 Task: Create a task  Create a new online platform for car rental services , assign it to team member softage.1@softage.net in the project AgileNexus and update the status of the task to  On Track  , set the priority of the task to Low
Action: Mouse moved to (78, 271)
Screenshot: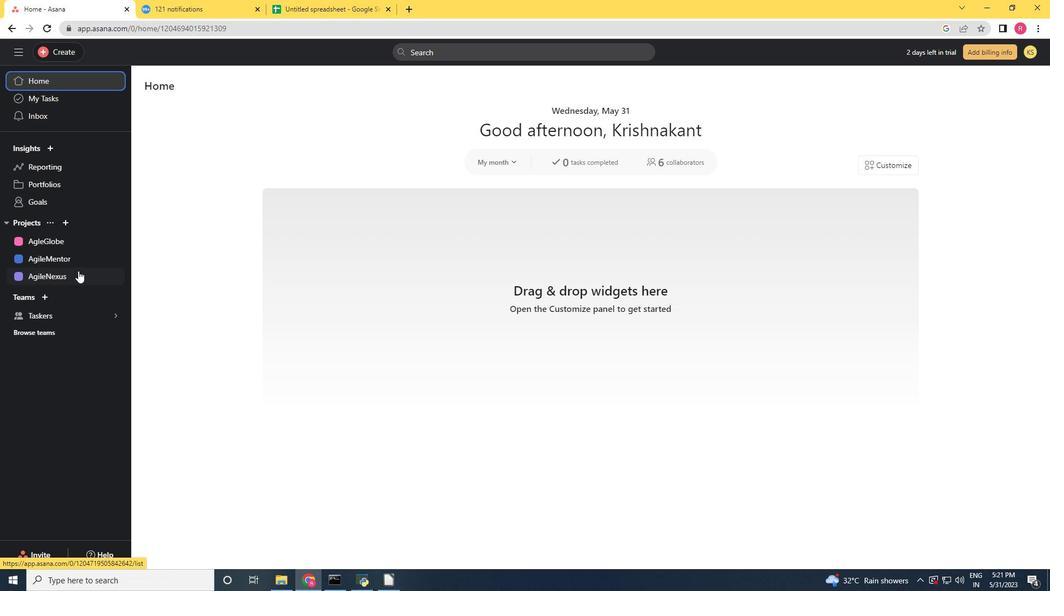 
Action: Mouse pressed left at (78, 271)
Screenshot: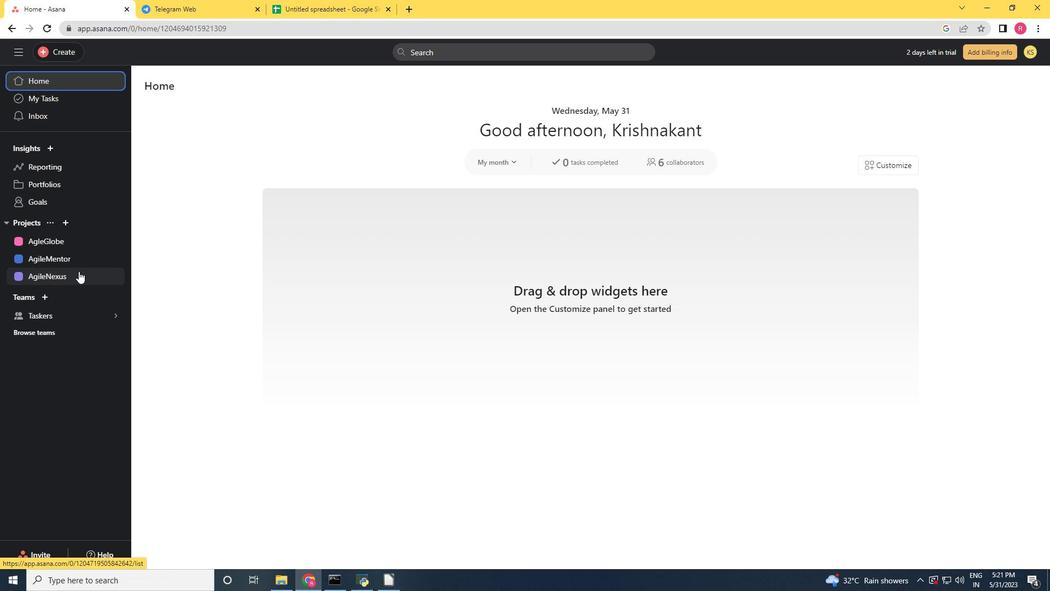 
Action: Mouse moved to (61, 44)
Screenshot: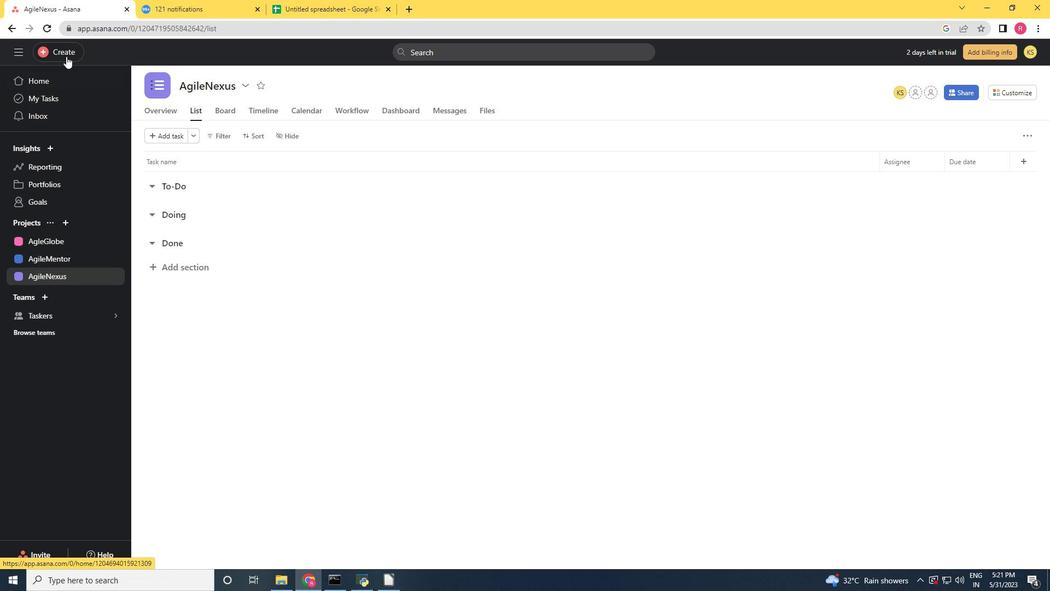 
Action: Mouse pressed left at (61, 44)
Screenshot: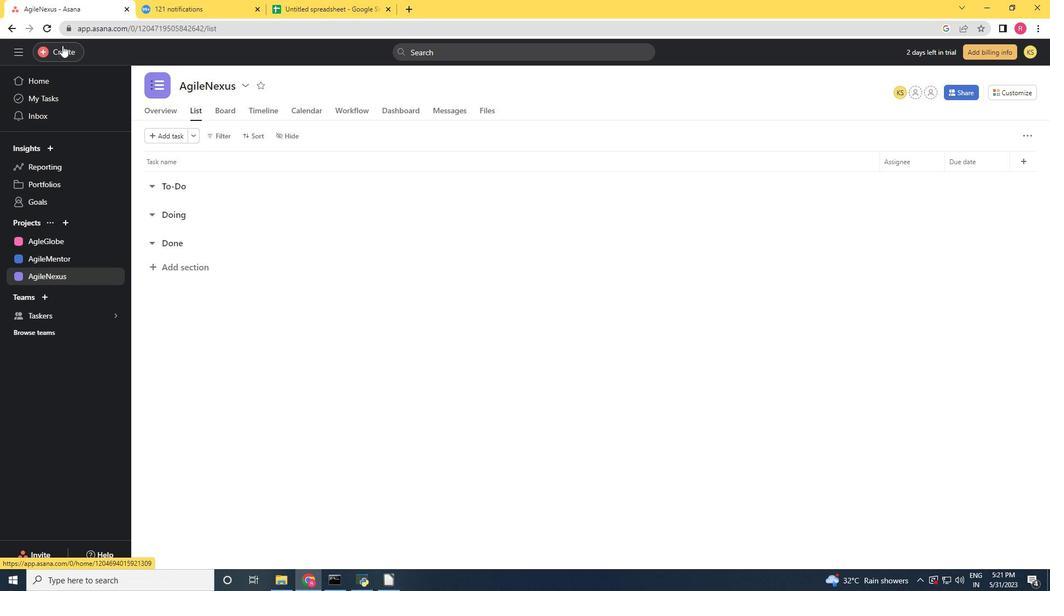 
Action: Mouse moved to (113, 60)
Screenshot: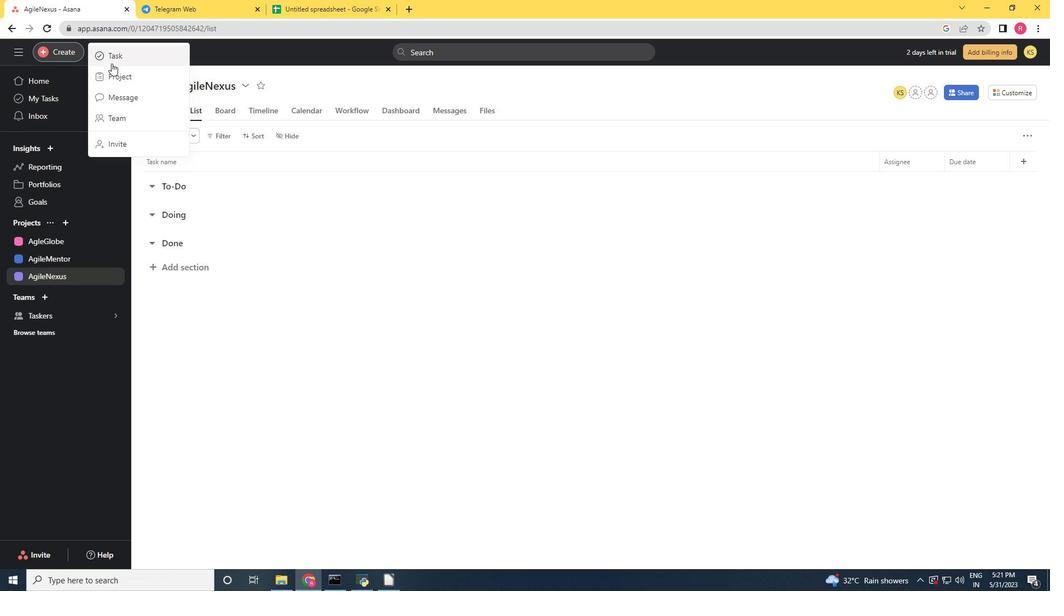 
Action: Mouse pressed left at (113, 60)
Screenshot: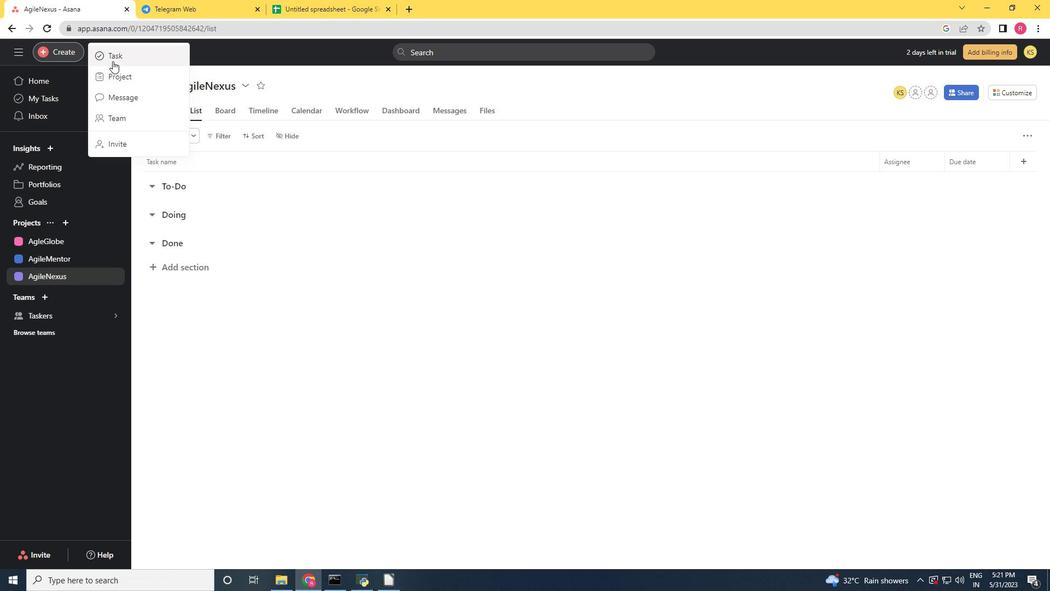 
Action: Mouse moved to (113, 60)
Screenshot: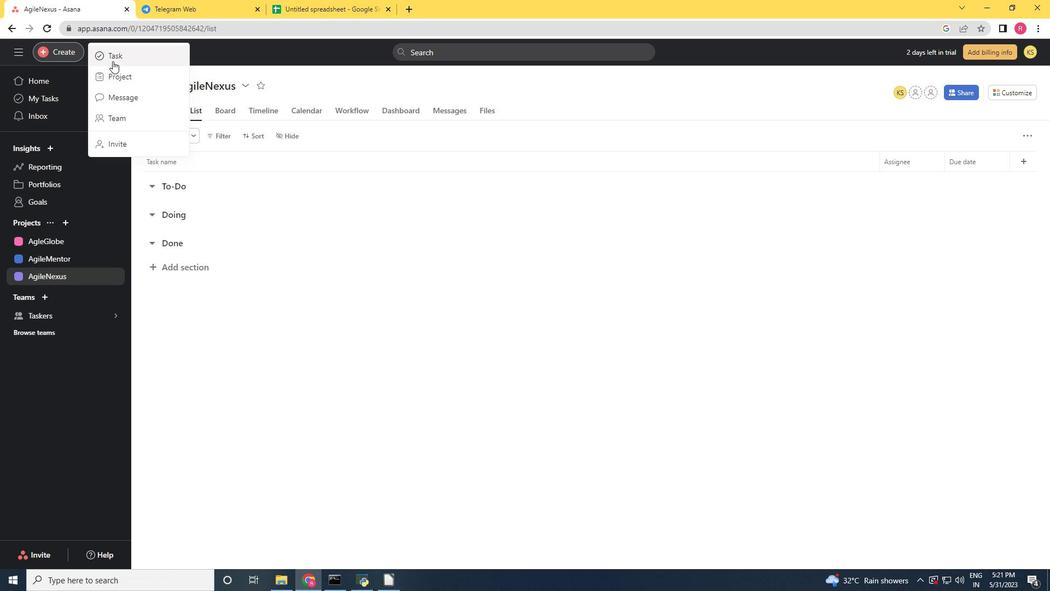
Action: Key pressed <Key.shift>Create<Key.space>a<Key.space>new<Key.space>online<Key.space>platform<Key.space>for<Key.space>car<Key.space>rental<Key.space>service<Key.space>
Screenshot: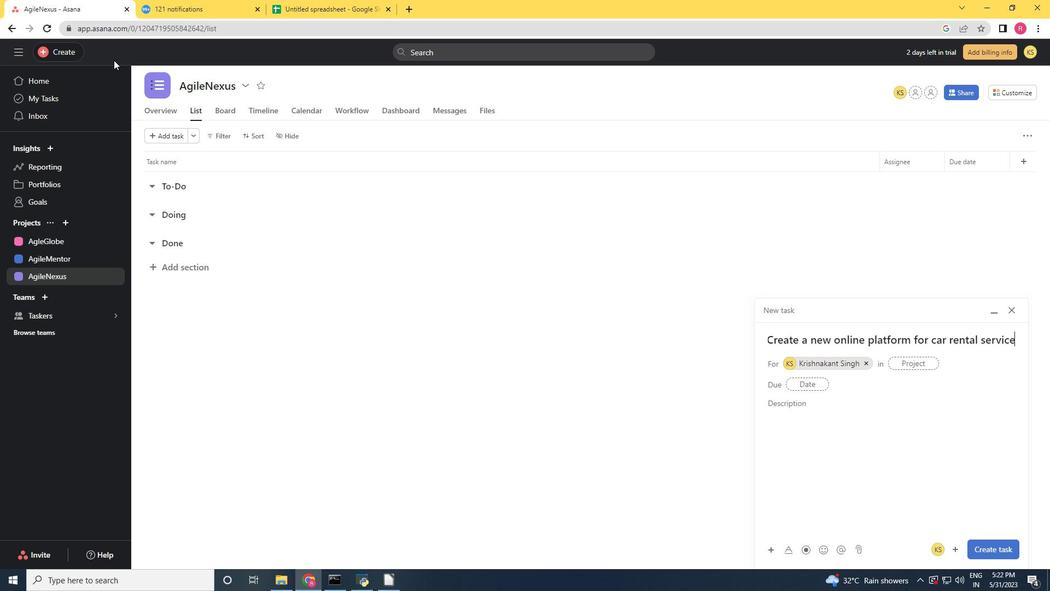 
Action: Mouse moved to (869, 355)
Screenshot: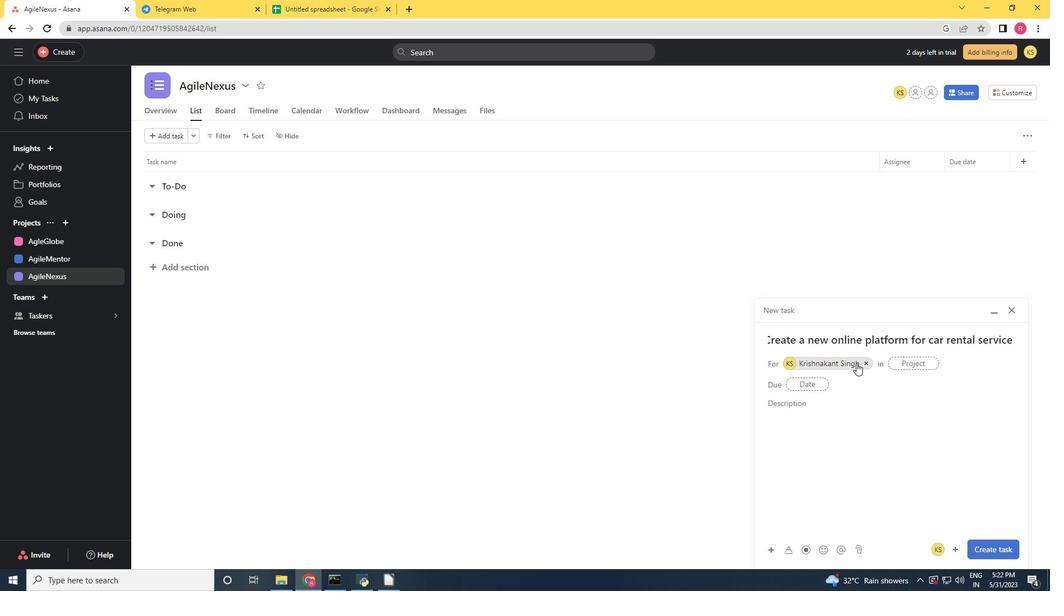 
Action: Mouse pressed left at (869, 355)
Screenshot: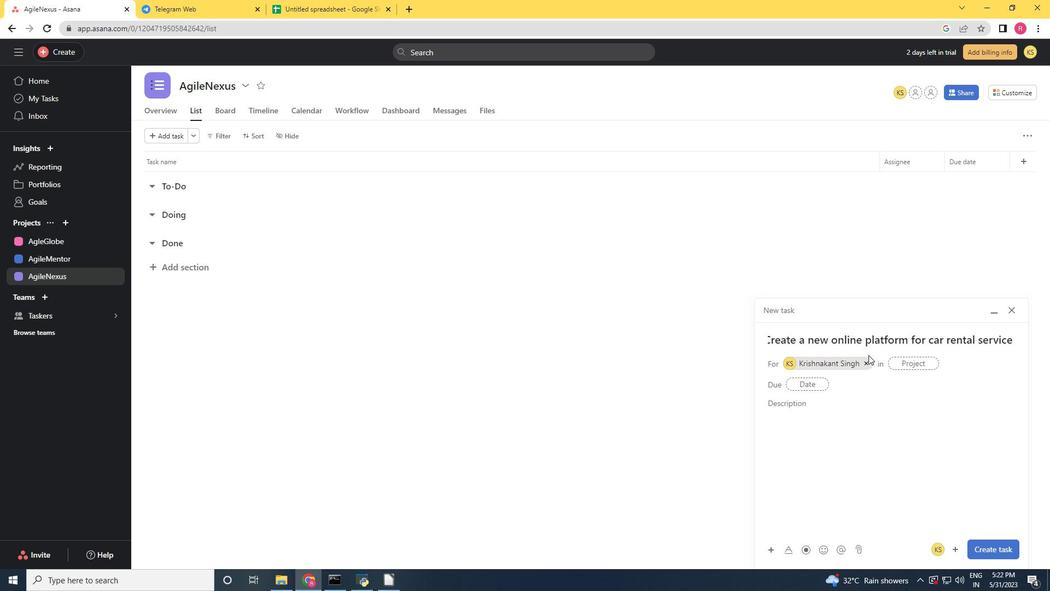 
Action: Mouse moved to (869, 357)
Screenshot: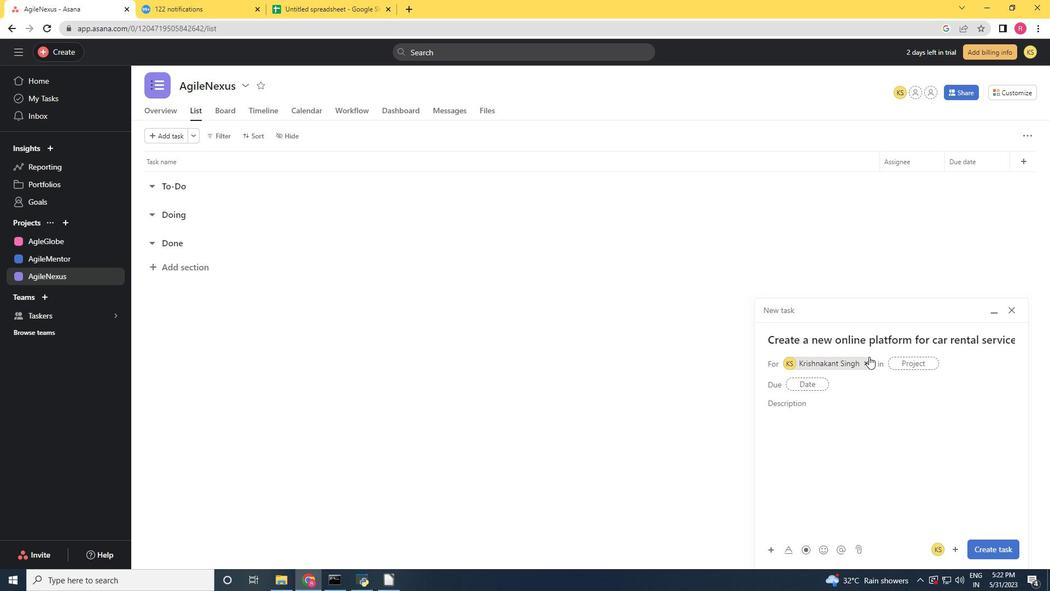 
Action: Mouse pressed left at (869, 357)
Screenshot: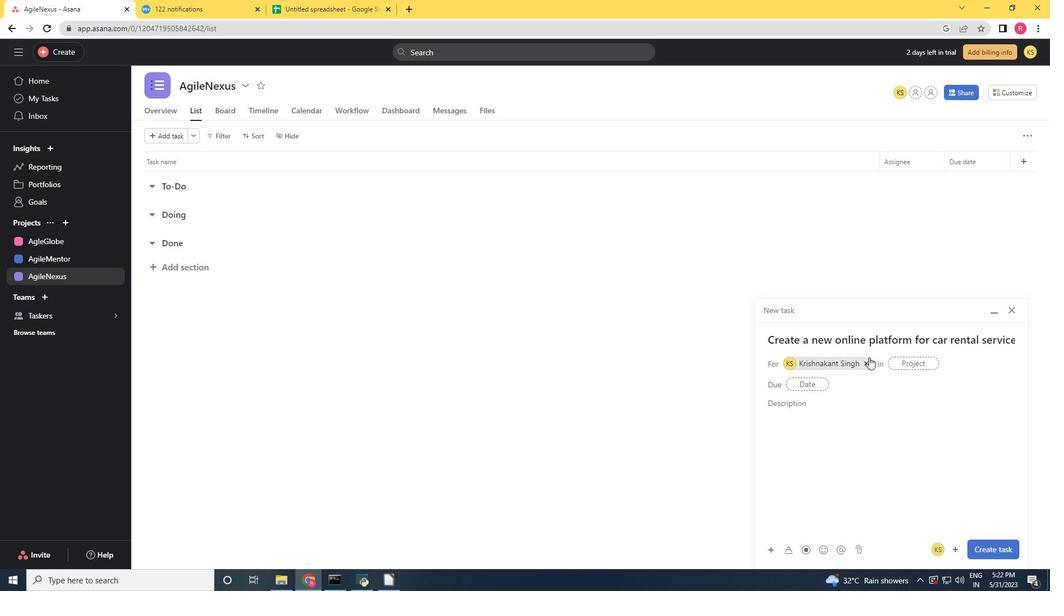 
Action: Mouse moved to (811, 361)
Screenshot: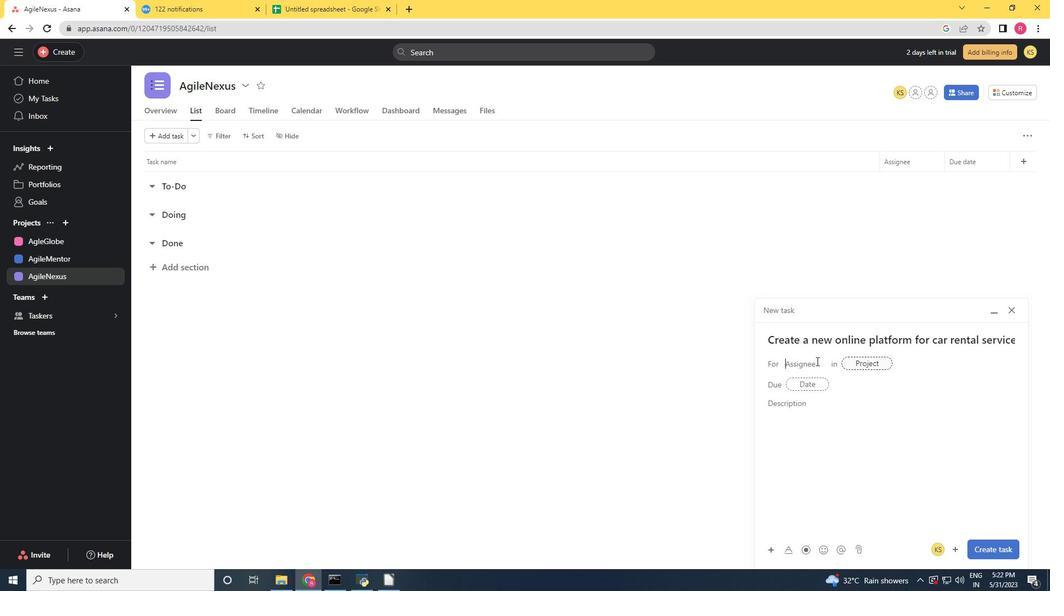
Action: Key pressed softage.
Screenshot: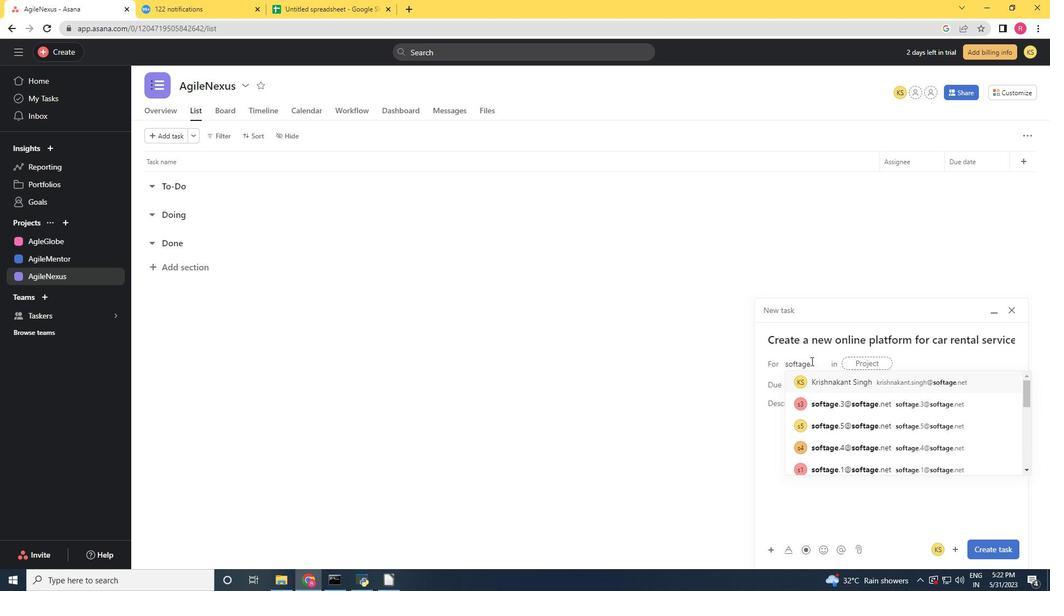 
Action: Mouse moved to (859, 343)
Screenshot: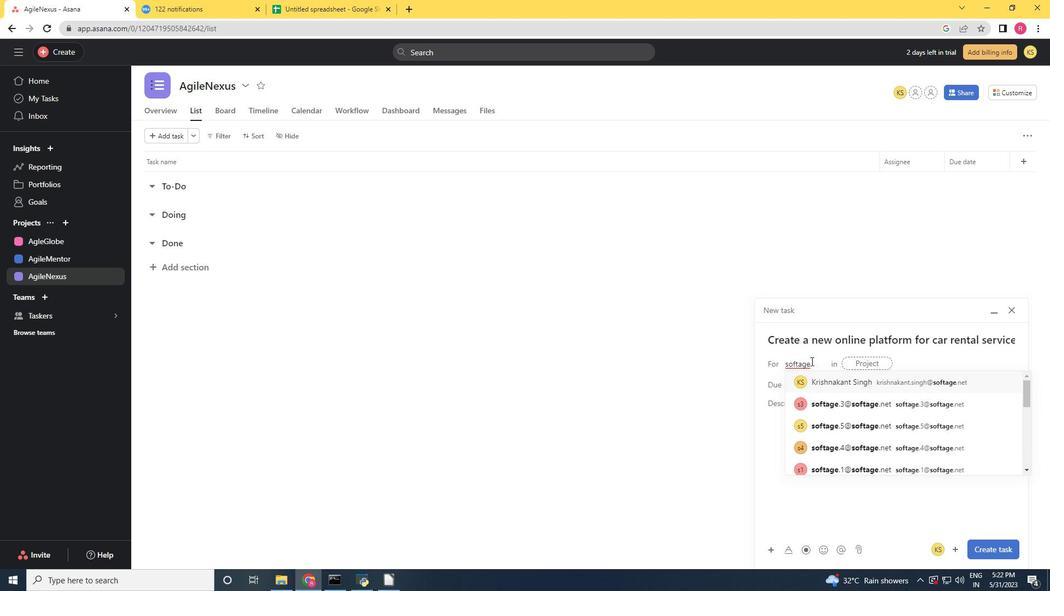 
Action: Key pressed 1<Key.shift>@softage.net
Screenshot: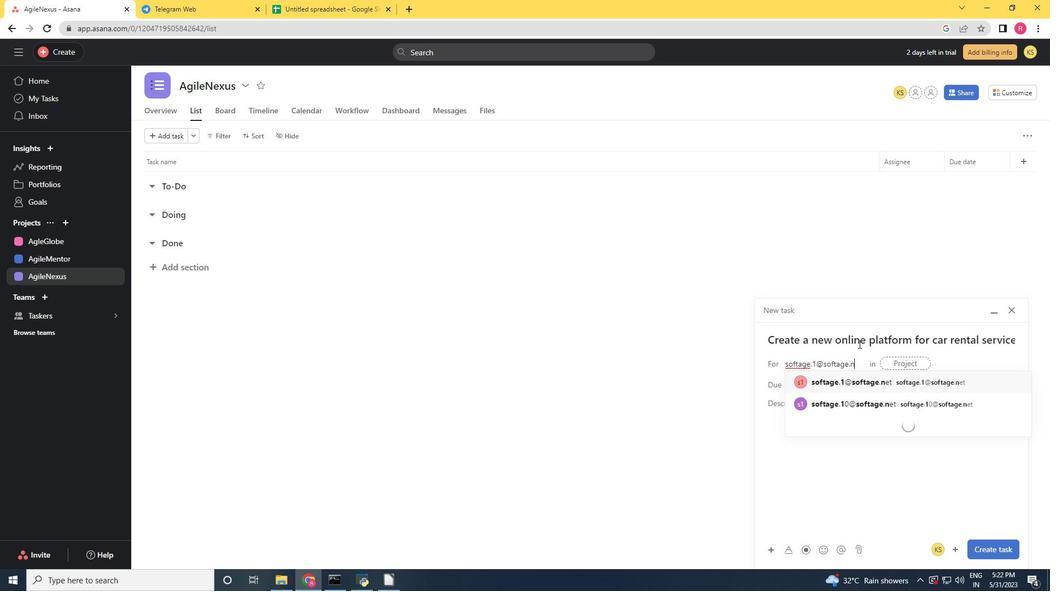 
Action: Mouse moved to (876, 380)
Screenshot: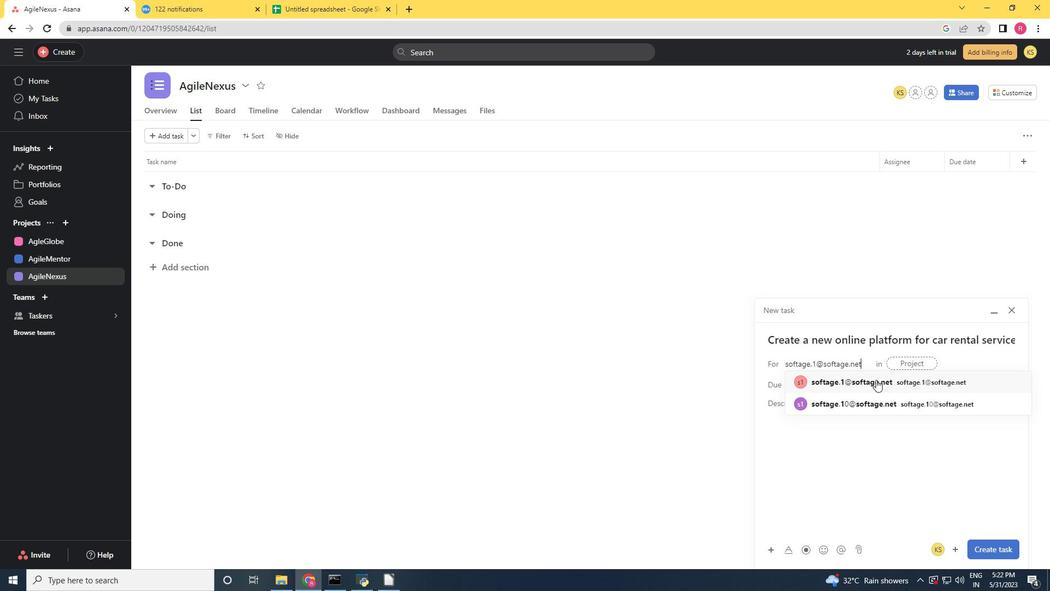 
Action: Mouse pressed left at (876, 380)
Screenshot: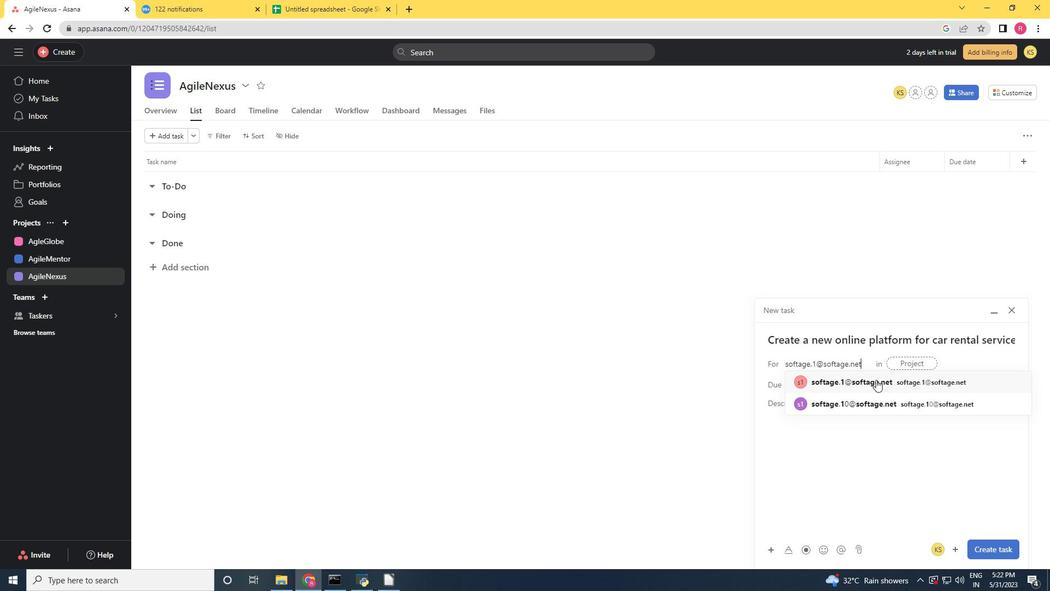 
Action: Mouse moved to (694, 384)
Screenshot: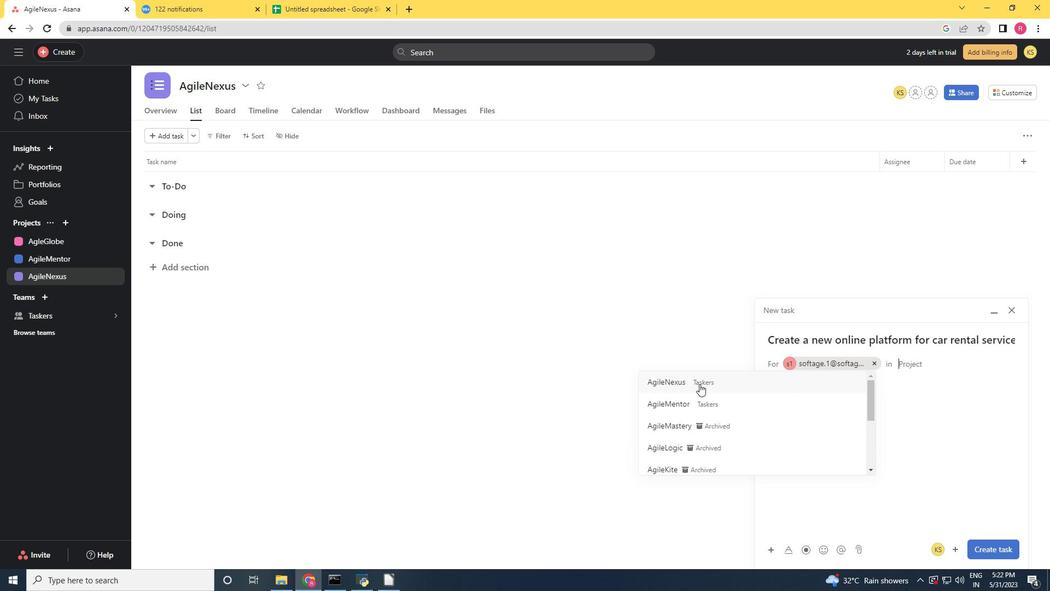 
Action: Mouse pressed left at (694, 384)
Screenshot: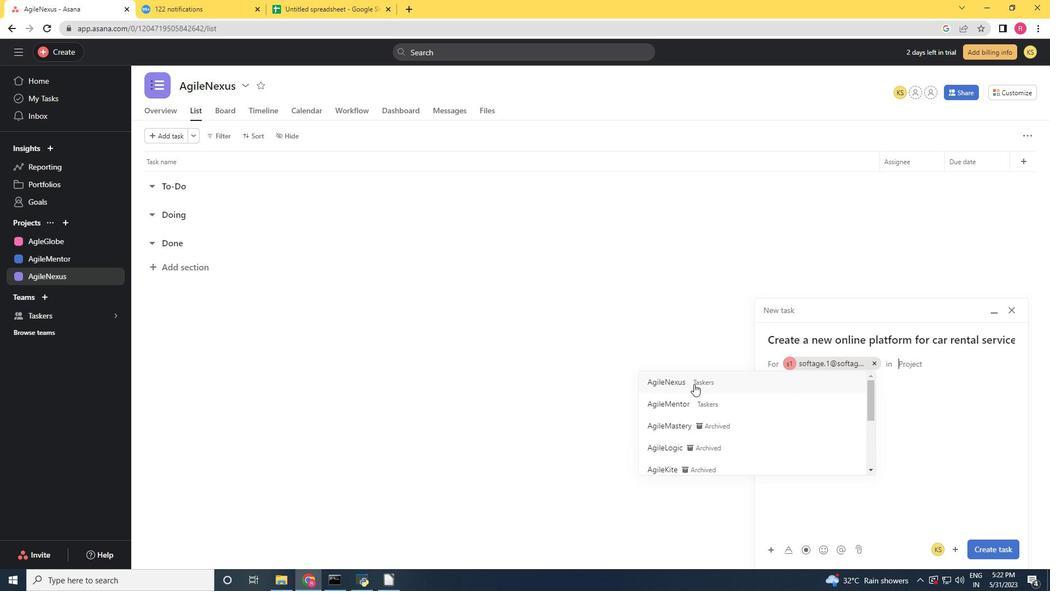 
Action: Mouse moved to (988, 545)
Screenshot: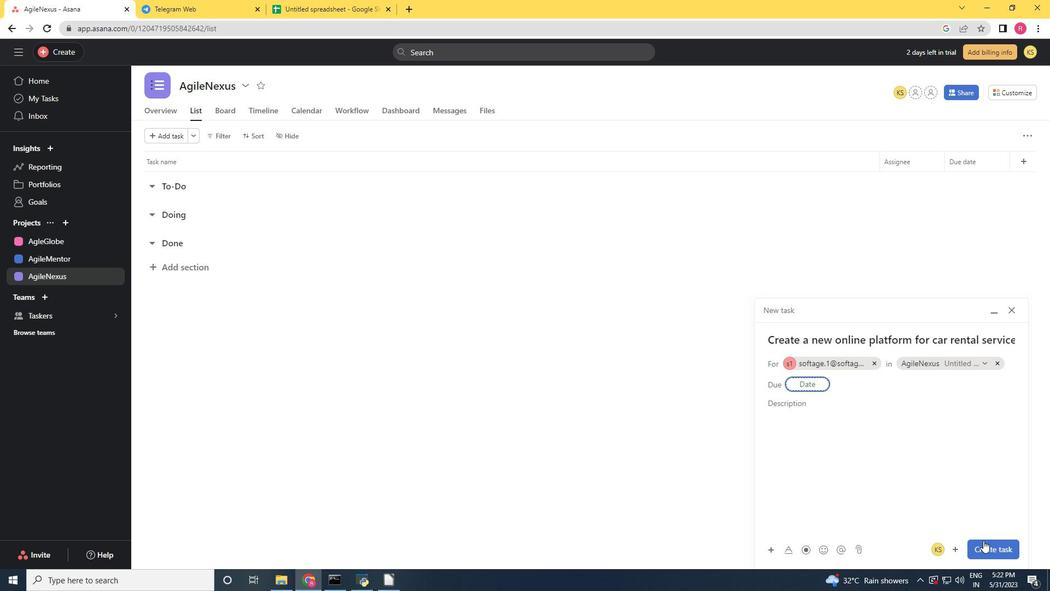 
Action: Mouse pressed left at (988, 545)
Screenshot: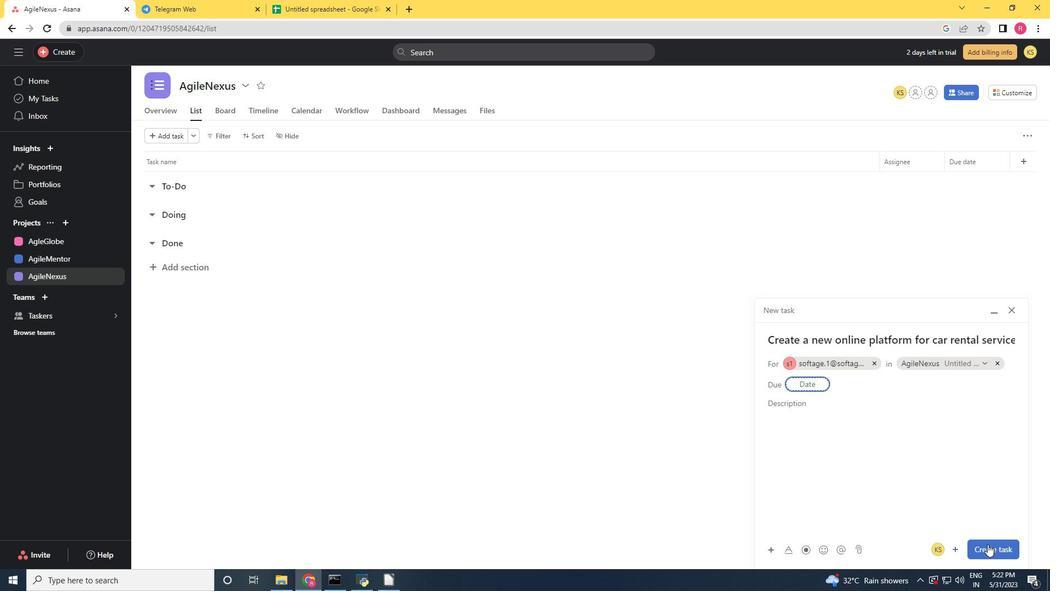 
Action: Mouse moved to (882, 155)
Screenshot: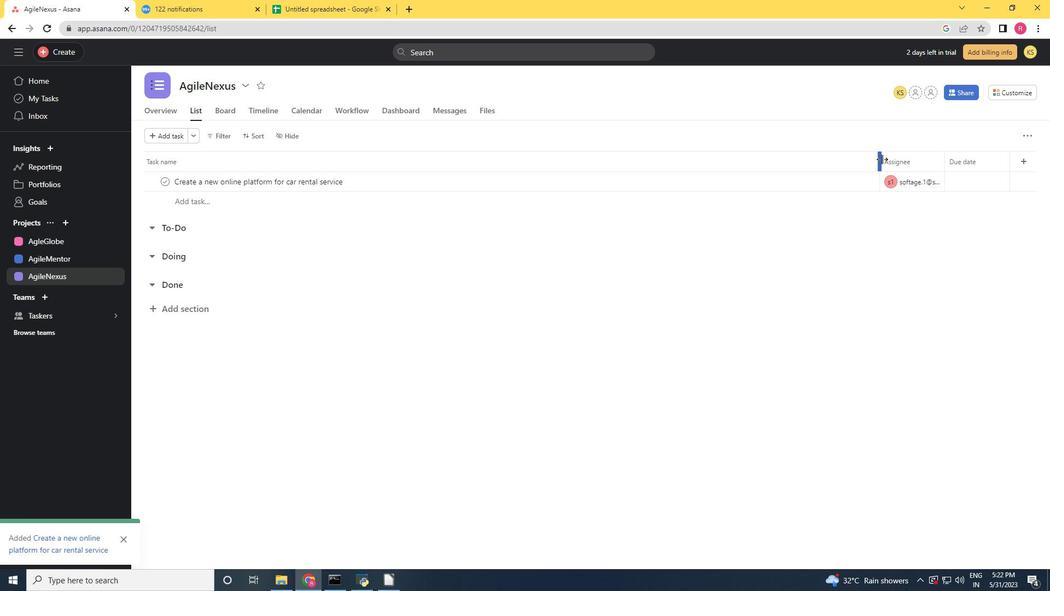 
Action: Mouse pressed left at (882, 155)
Screenshot: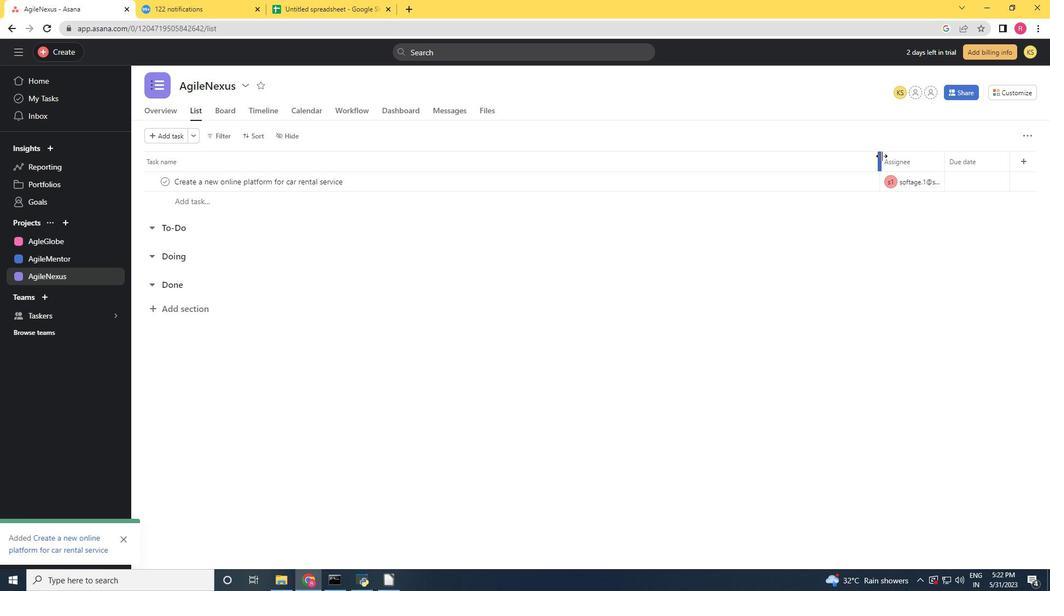
Action: Mouse moved to (872, 163)
Screenshot: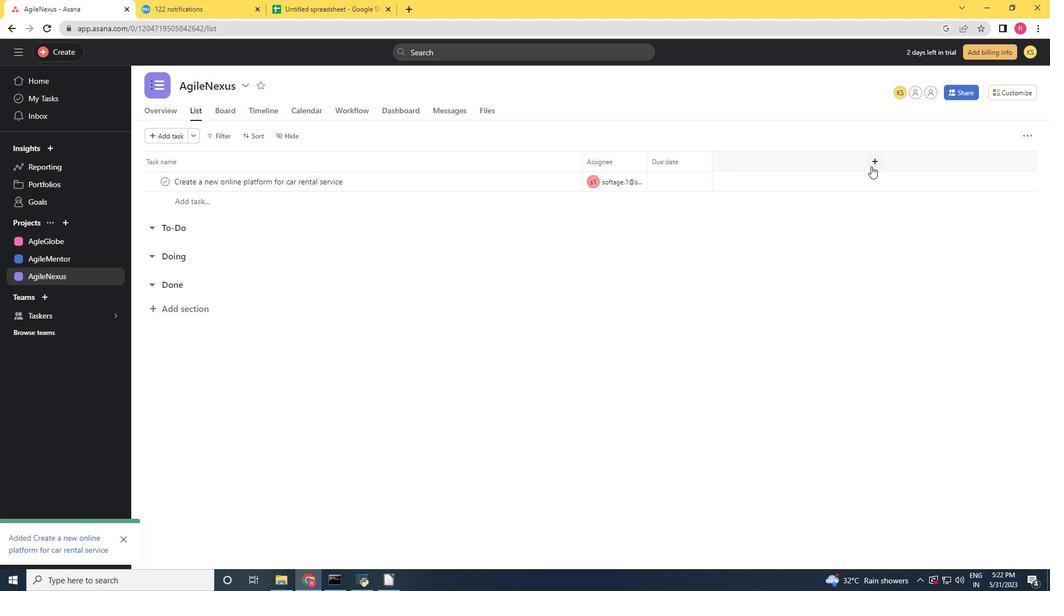 
Action: Mouse pressed left at (872, 163)
Screenshot: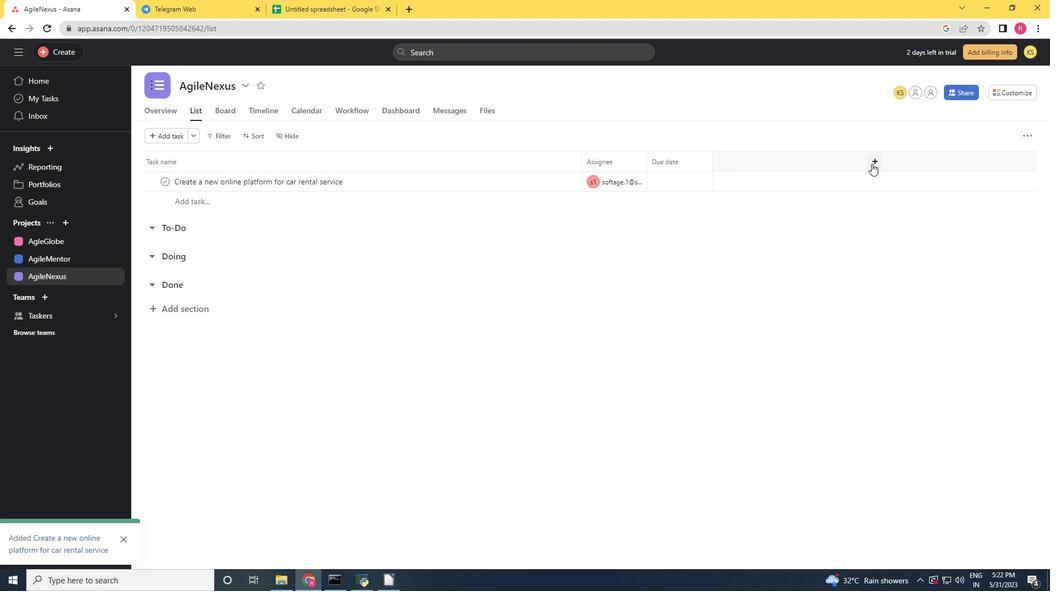 
Action: Mouse moved to (760, 276)
Screenshot: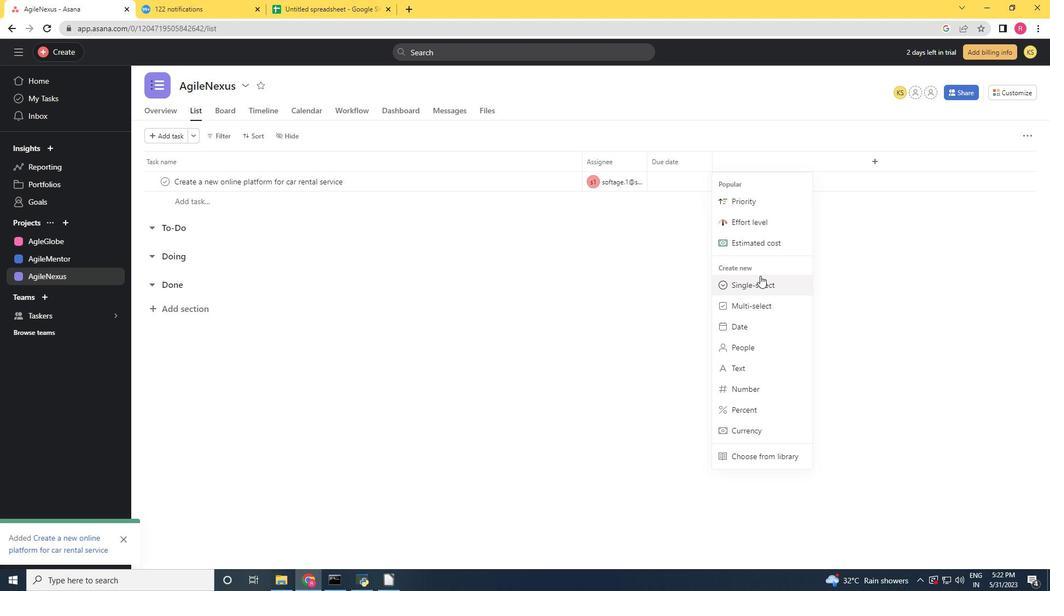 
Action: Mouse pressed left at (760, 276)
Screenshot: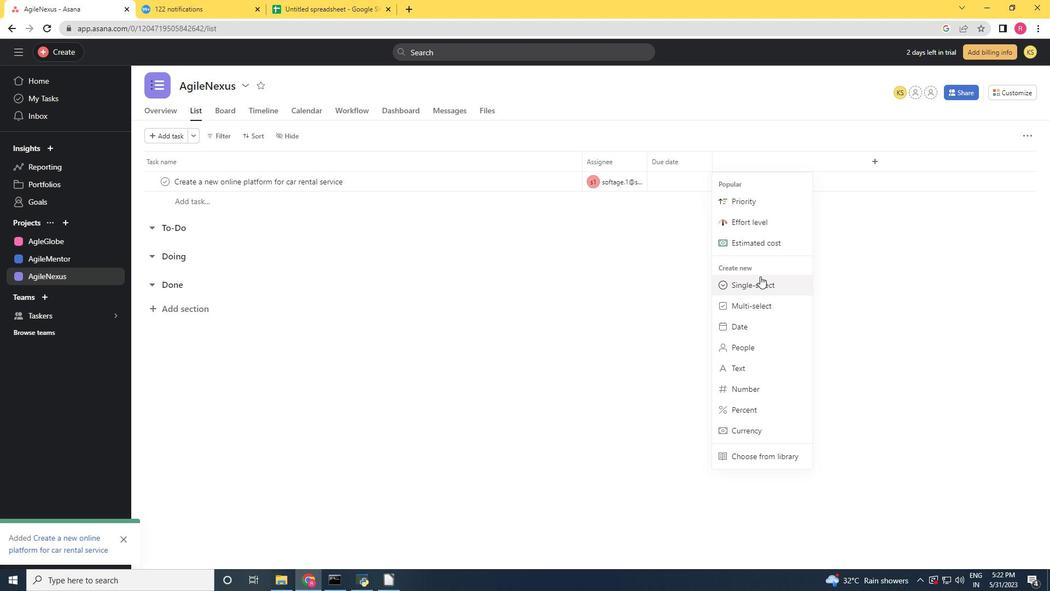
Action: Key pressed <Key.shift>Stsu<Key.backspace><Key.backspace>atus
Screenshot: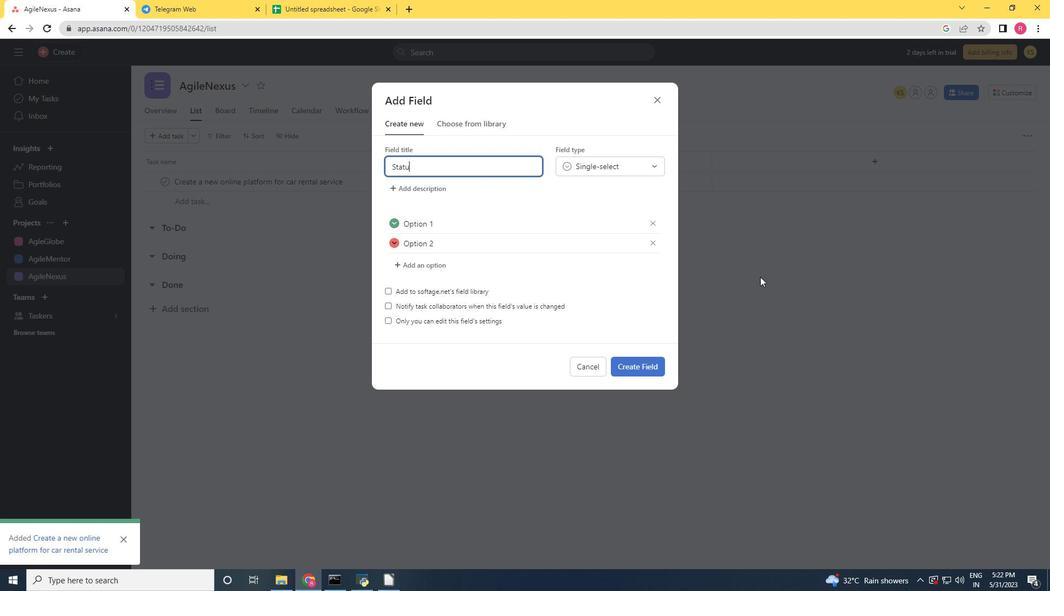 
Action: Mouse moved to (478, 230)
Screenshot: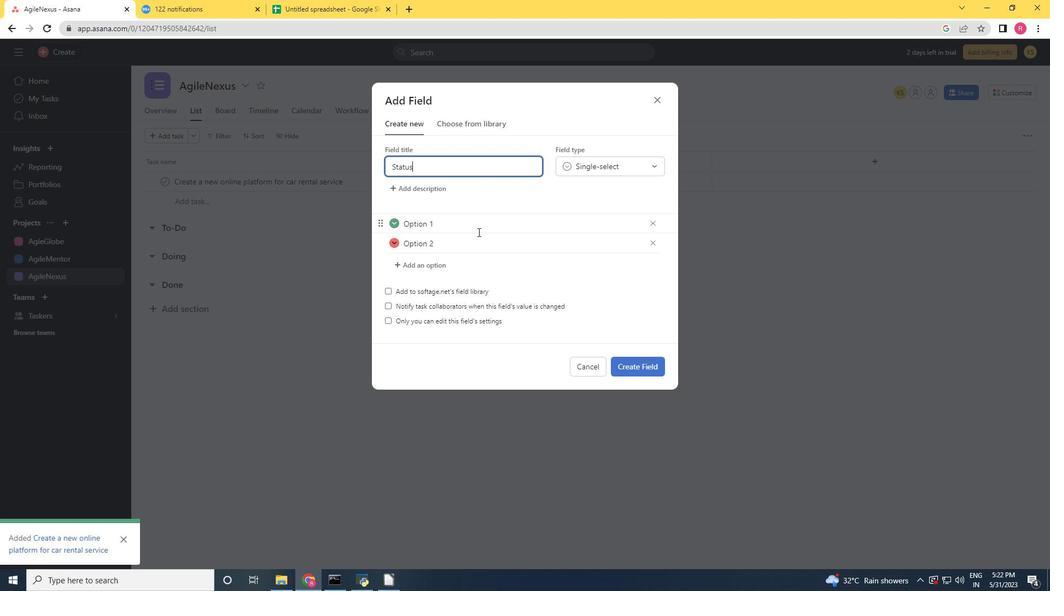 
Action: Mouse pressed left at (478, 230)
Screenshot: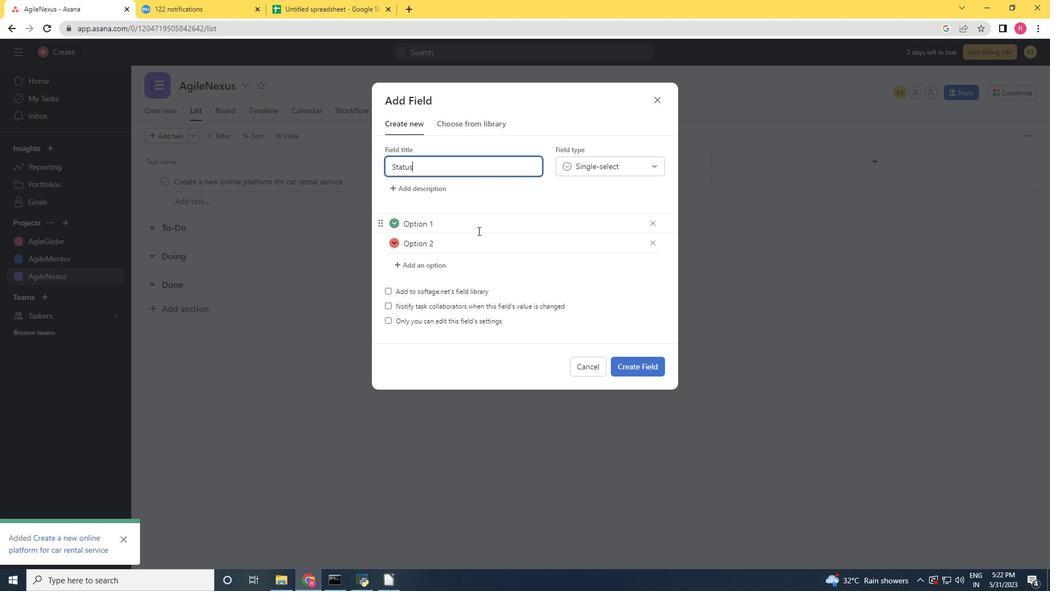 
Action: Key pressed <Key.backspace><Key.backspace><Key.backspace><Key.backspace><Key.backspace><Key.backspace><Key.backspace><Key.backspace><Key.shift>On<Key.space><Key.shift>Track<Key.enter><Key.shift><Key.shift><Key.shift><Key.shift><Key.shift><Key.shift>Off<Key.space><Key.shift>Track<Key.enter><Key.shift><Key.shift><Key.shift><Key.shift><Key.shift><Key.shift><Key.shift><Key.shift><Key.shift><Key.shift><Key.shift><Key.shift><Key.shift><Key.shift><Key.shift><Key.shift><Key.shift><Key.shift><Key.shift><Key.shift><Key.shift><Key.shift><Key.shift><Key.shift>At<Key.space><Key.shift>Risk
Screenshot: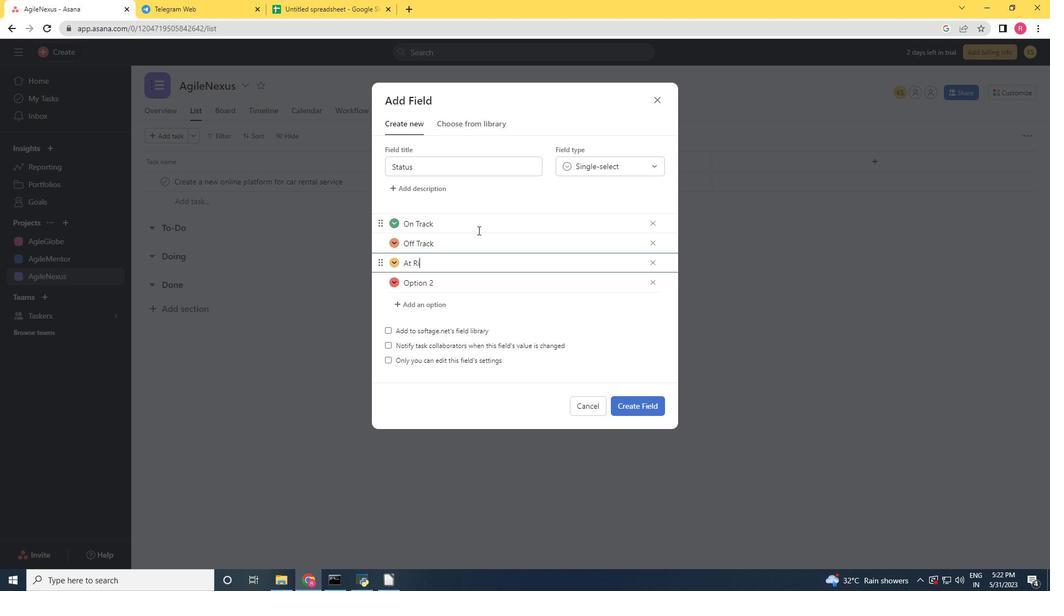 
Action: Mouse moved to (652, 281)
Screenshot: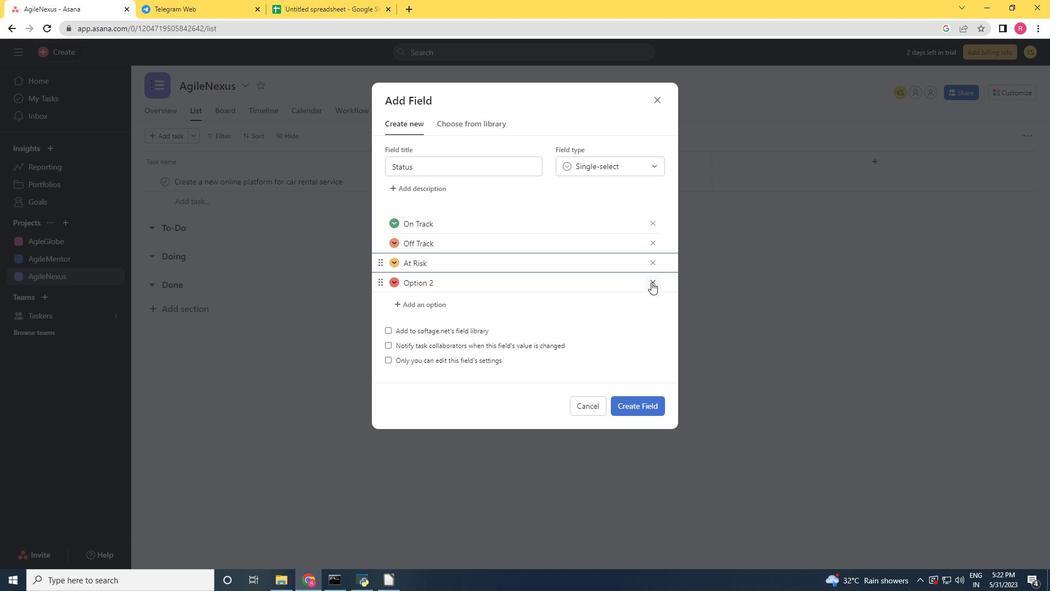 
Action: Mouse pressed left at (652, 281)
Screenshot: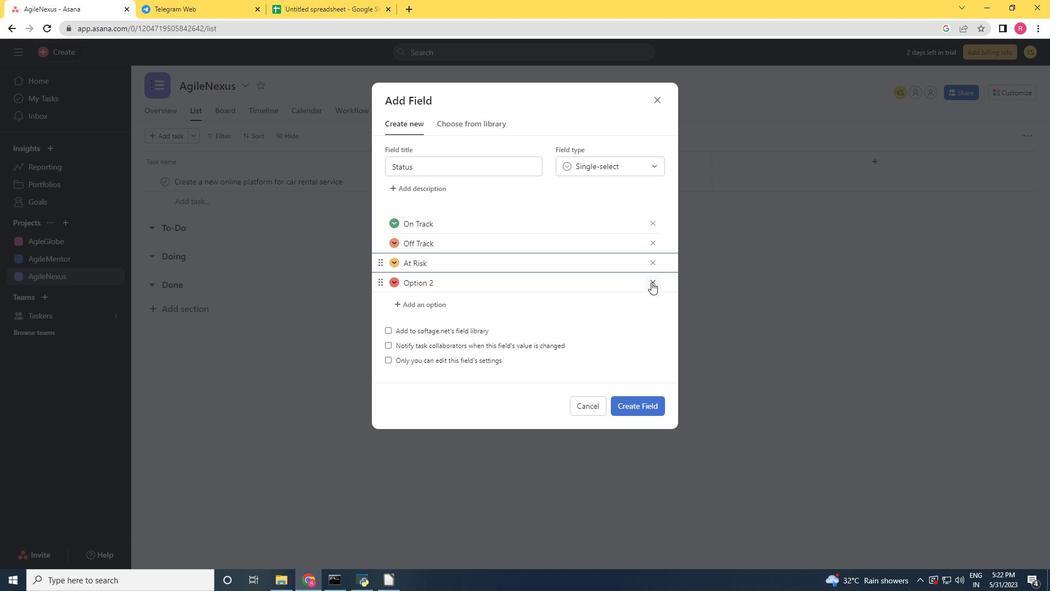 
Action: Mouse moved to (638, 392)
Screenshot: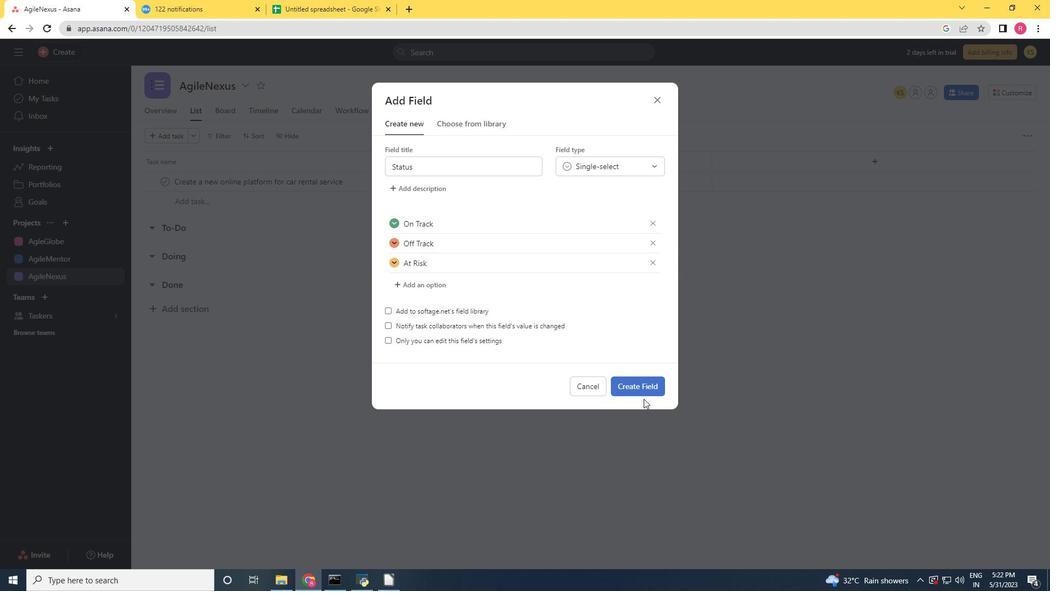 
Action: Mouse pressed left at (638, 392)
Screenshot: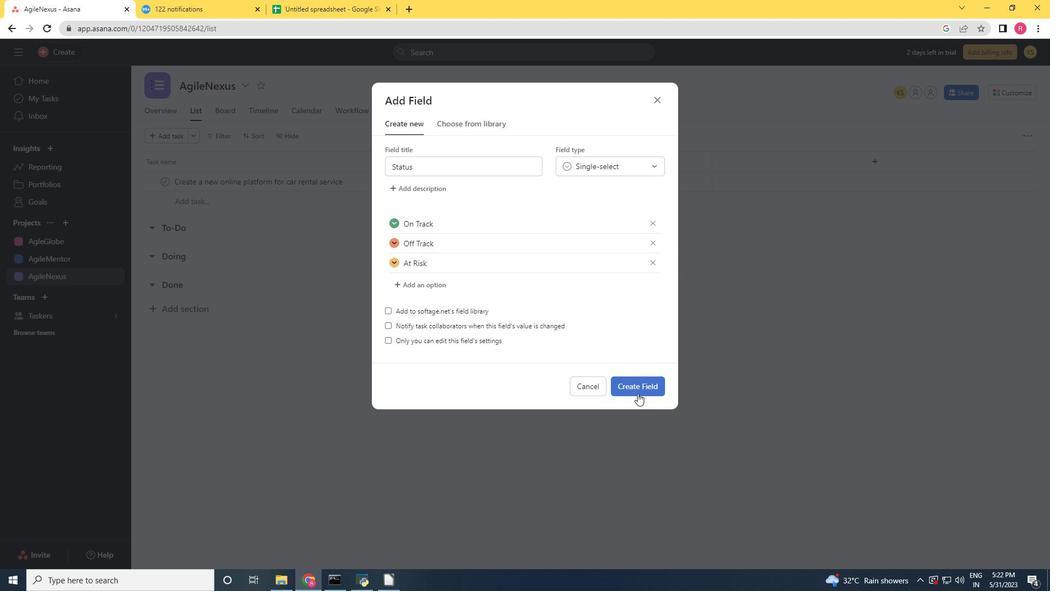 
Action: Mouse moved to (741, 180)
Screenshot: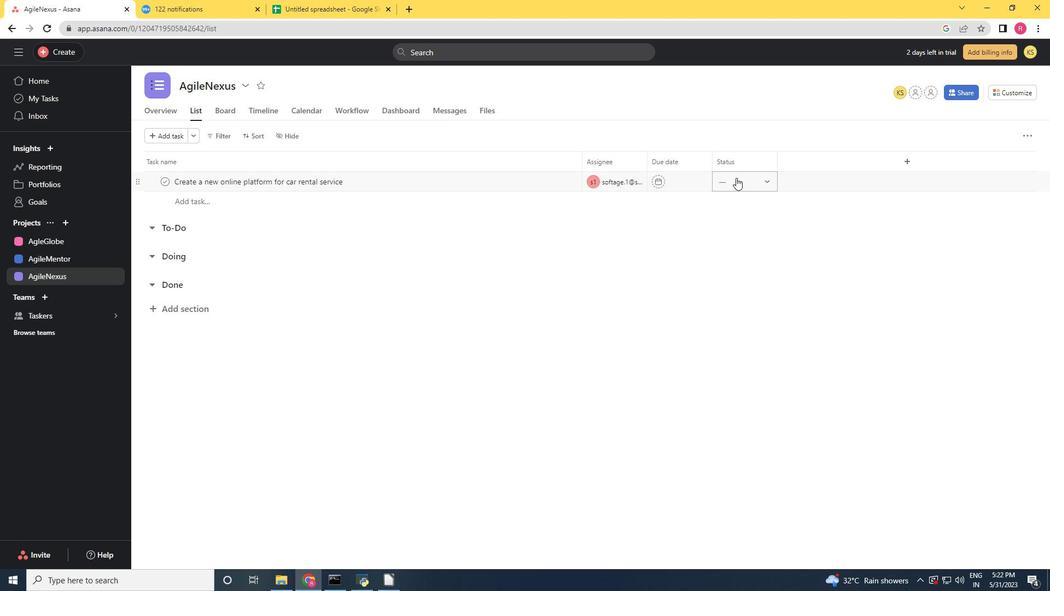 
Action: Mouse pressed left at (741, 180)
Screenshot: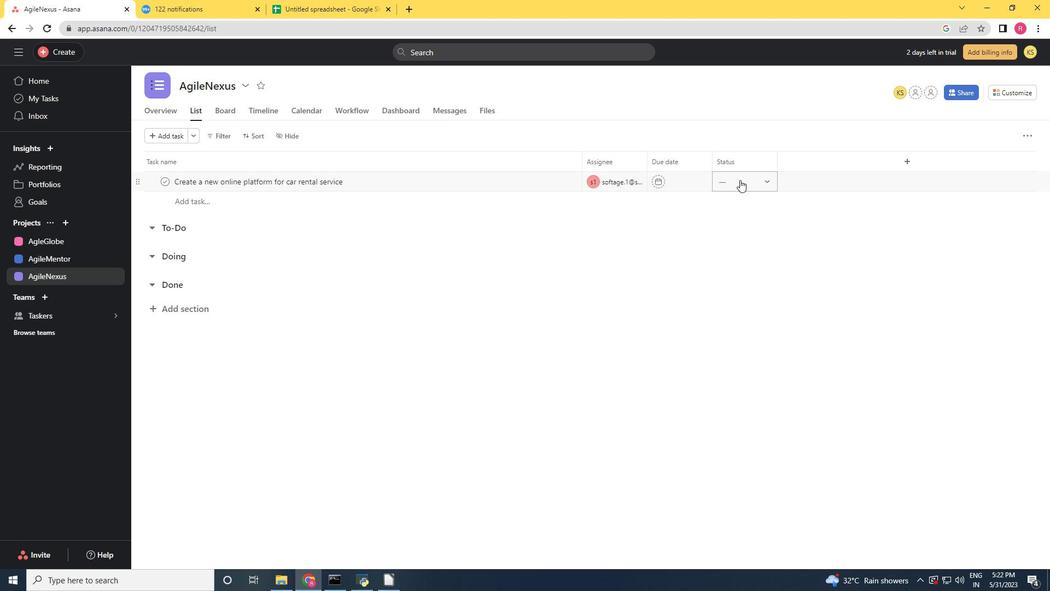 
Action: Mouse moved to (776, 219)
Screenshot: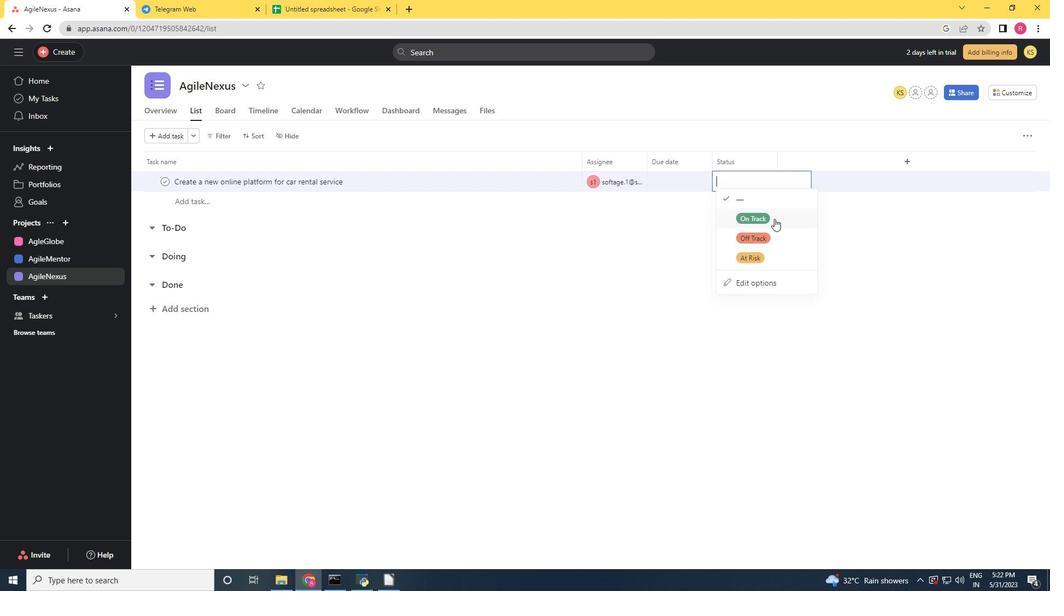 
Action: Mouse pressed left at (776, 219)
Screenshot: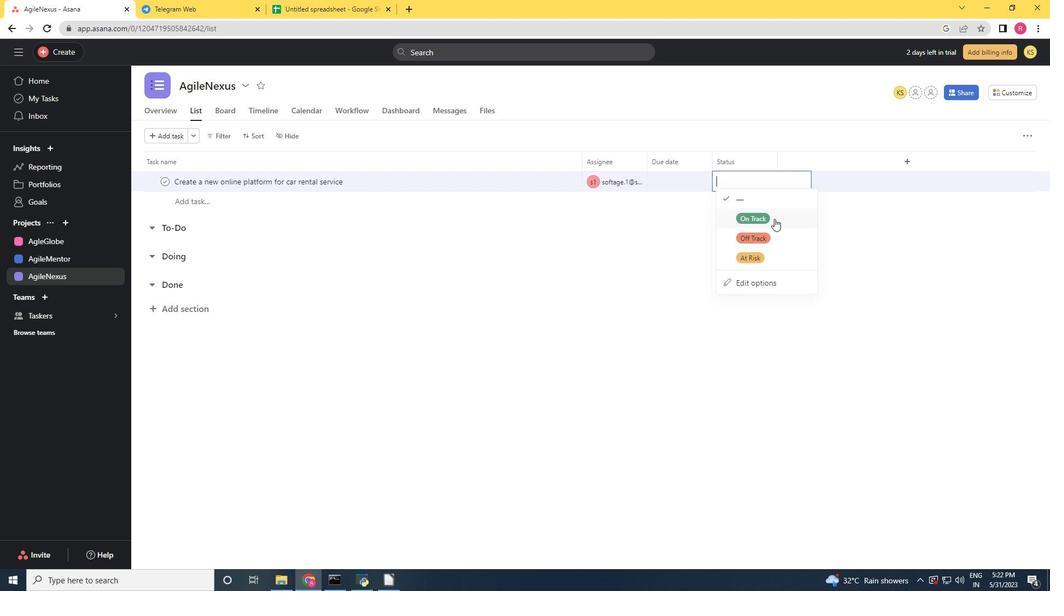 
Action: Mouse moved to (904, 161)
Screenshot: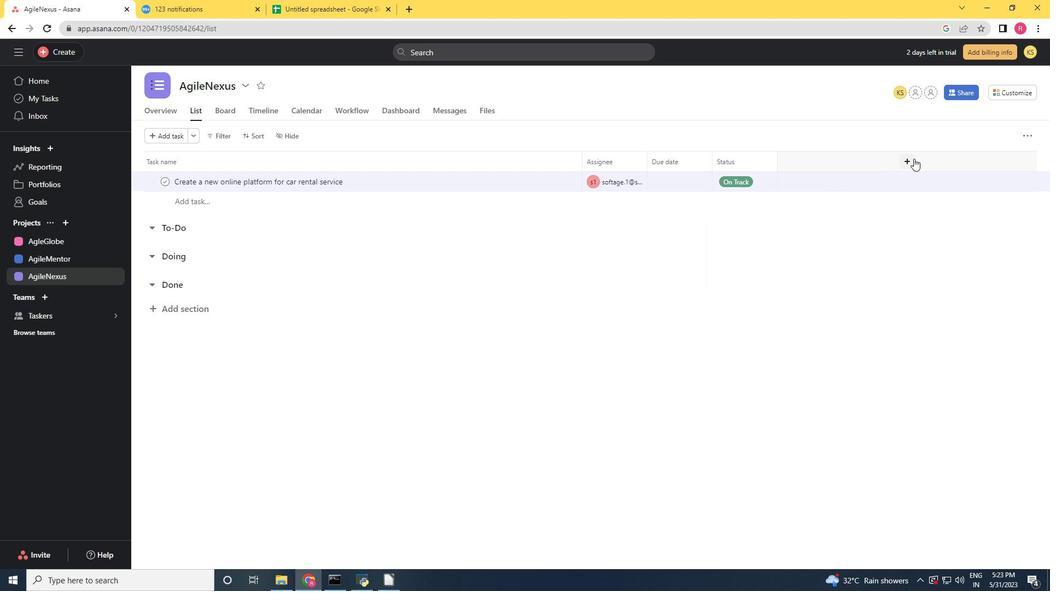 
Action: Mouse pressed left at (904, 161)
Screenshot: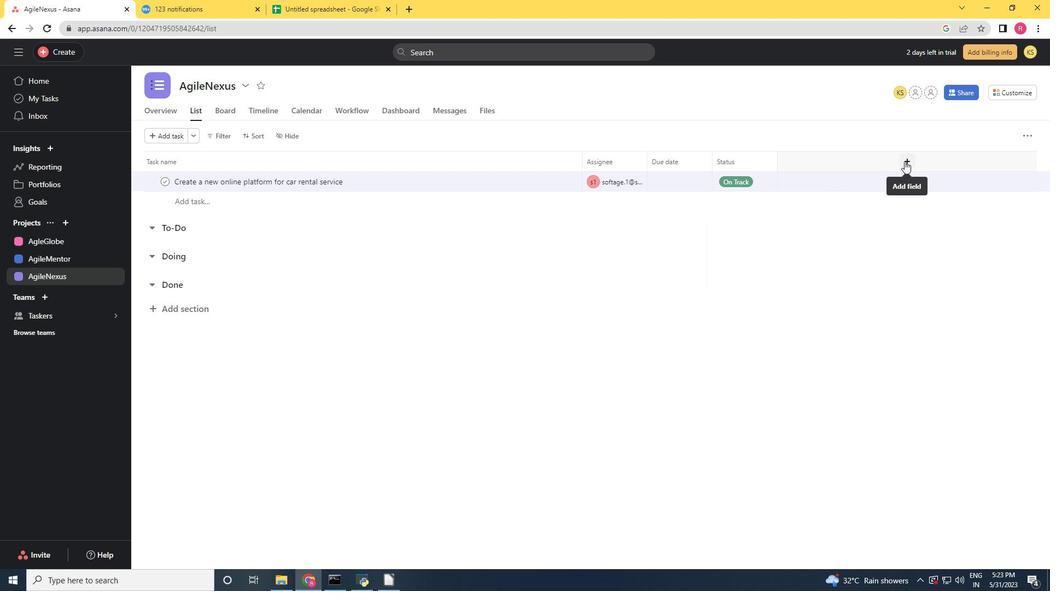 
Action: Mouse moved to (837, 202)
Screenshot: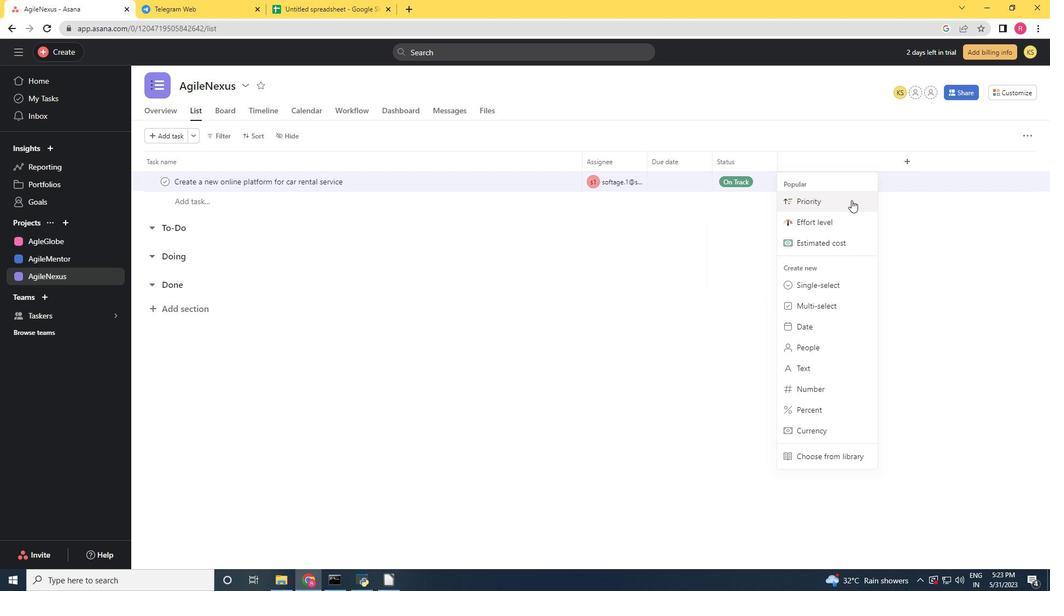 
Action: Mouse pressed left at (837, 202)
Screenshot: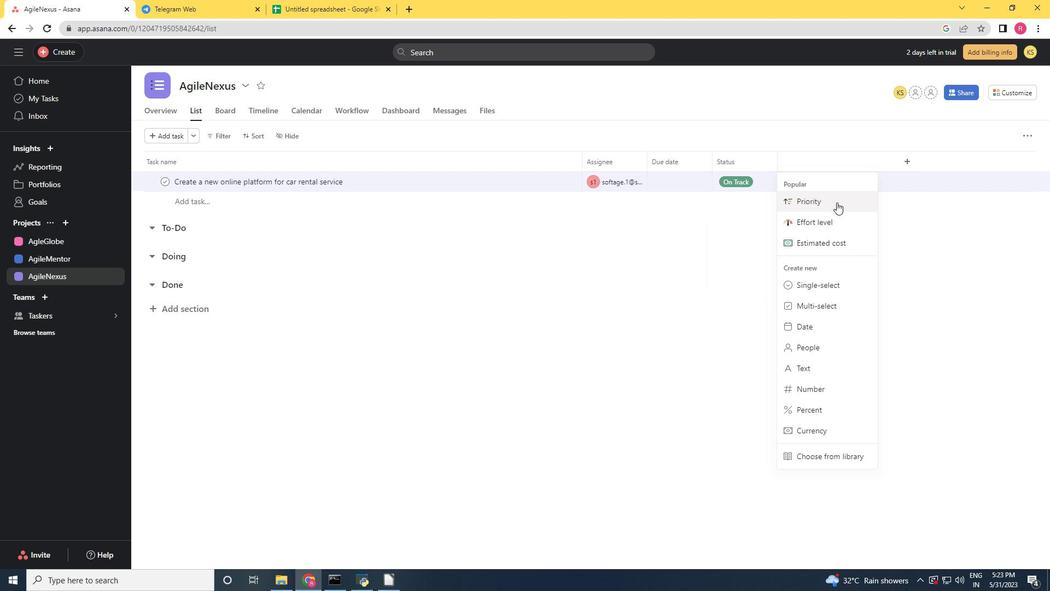 
Action: Mouse moved to (643, 367)
Screenshot: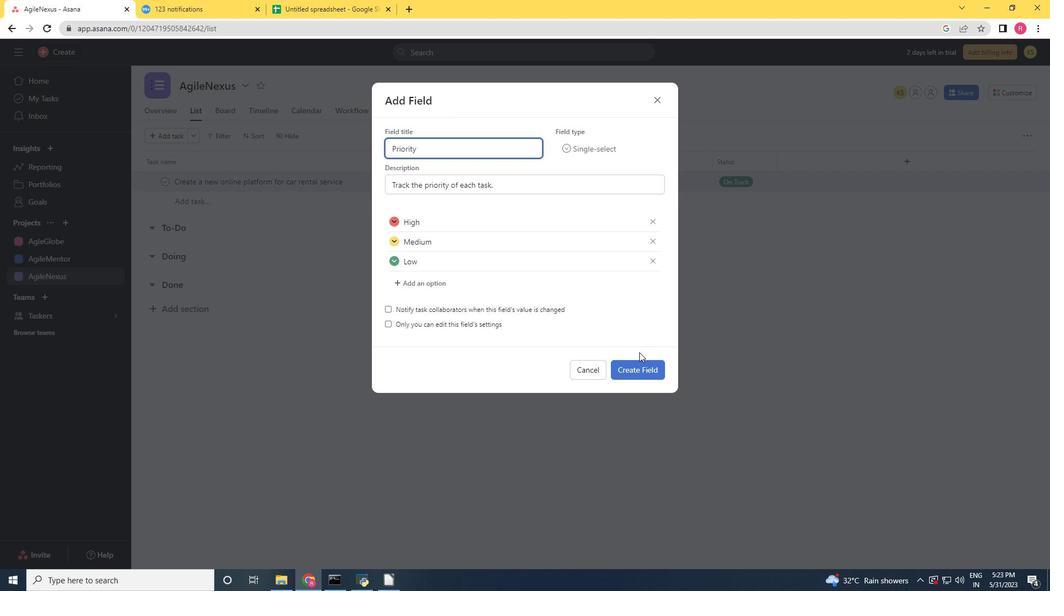 
Action: Mouse pressed left at (643, 367)
Screenshot: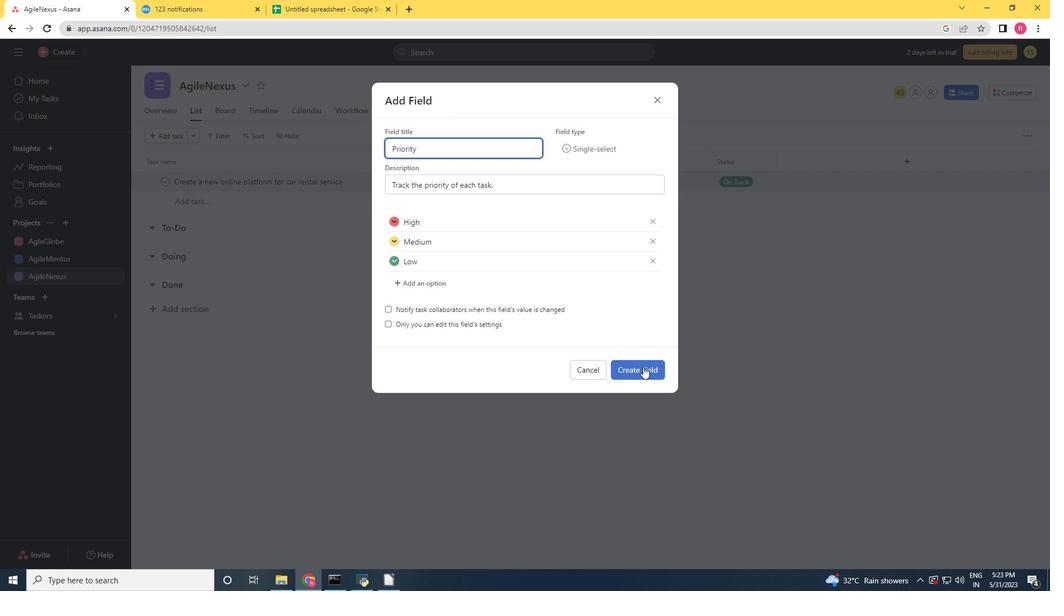 
Action: Mouse moved to (818, 176)
Screenshot: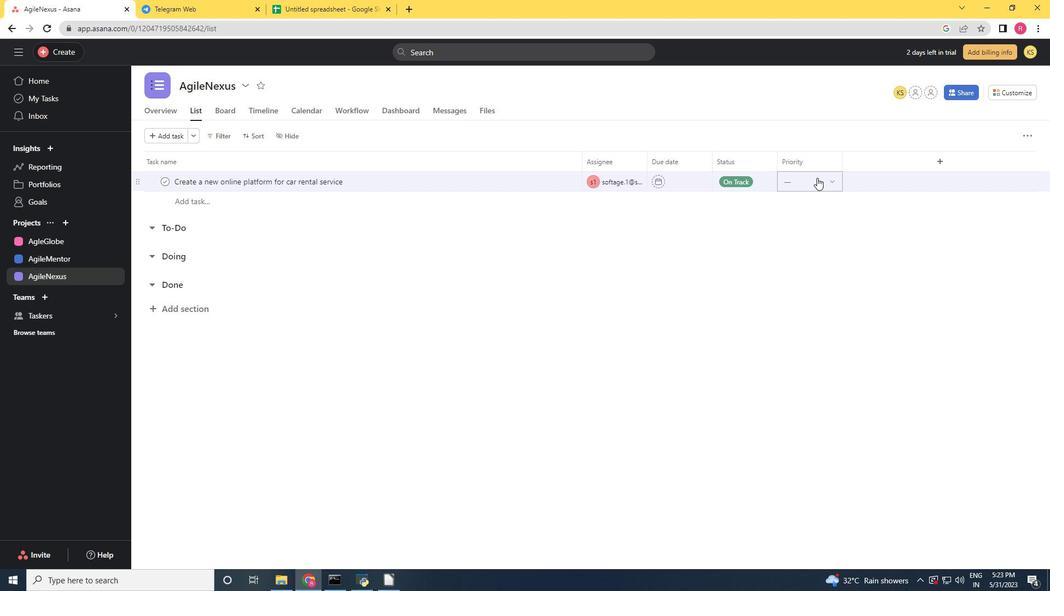 
Action: Mouse pressed left at (818, 176)
Screenshot: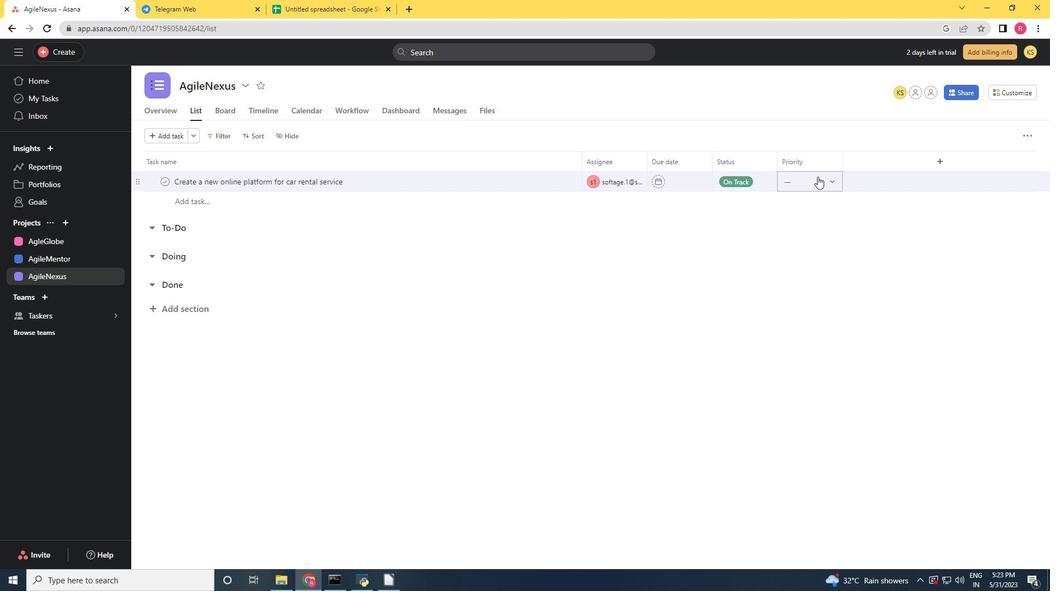 
Action: Mouse moved to (820, 251)
Screenshot: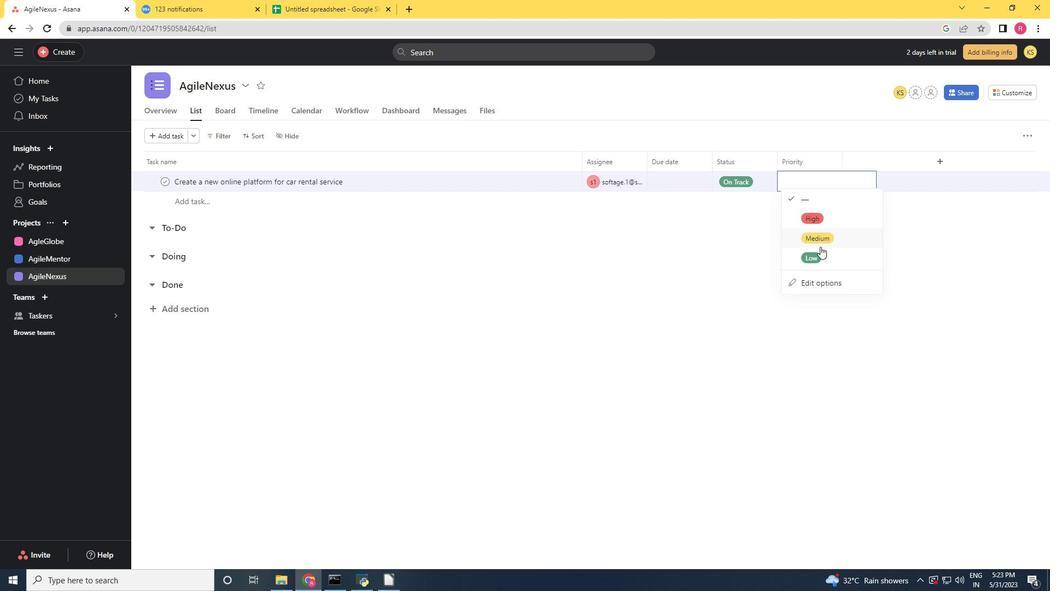 
Action: Mouse pressed left at (820, 251)
Screenshot: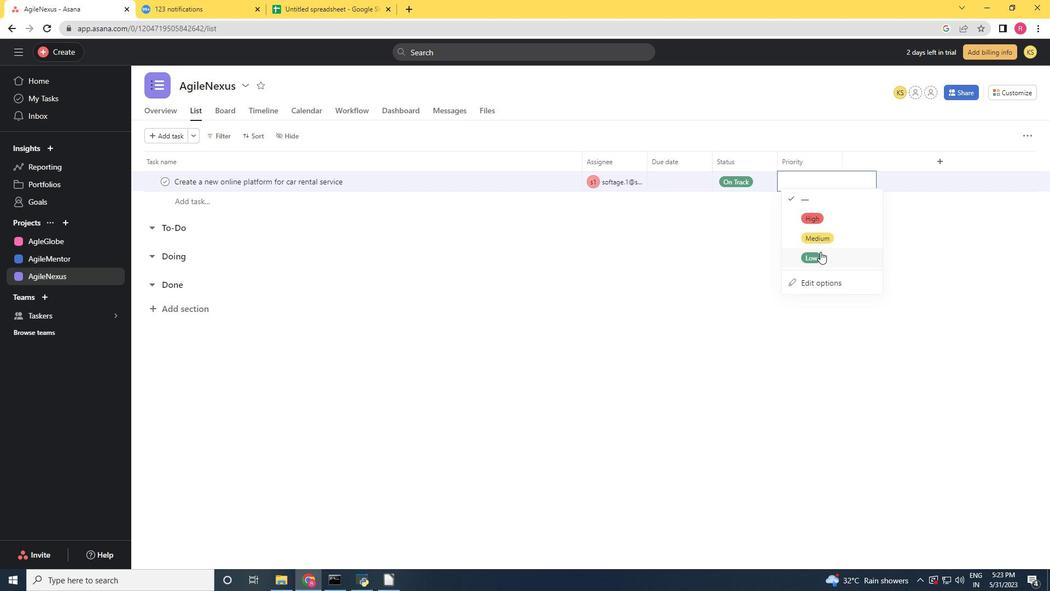 
